Task: Select a due date automation when advanced on, the moment a card is due add dates with a due date.
Action: Mouse moved to (439, 440)
Screenshot: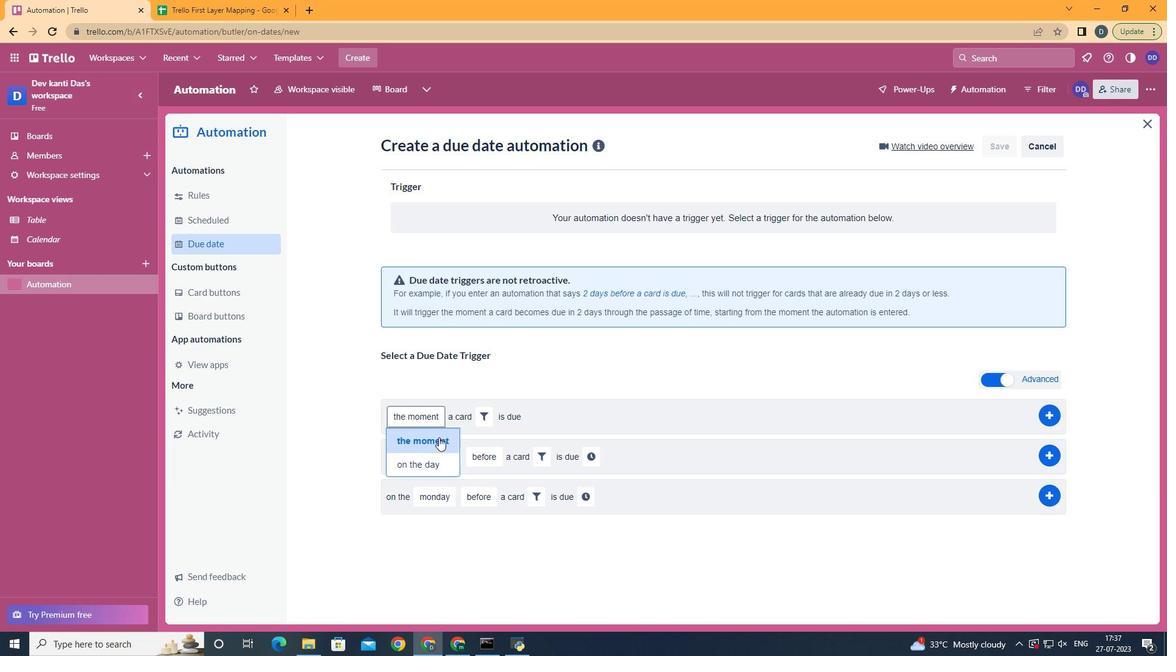 
Action: Mouse pressed left at (439, 440)
Screenshot: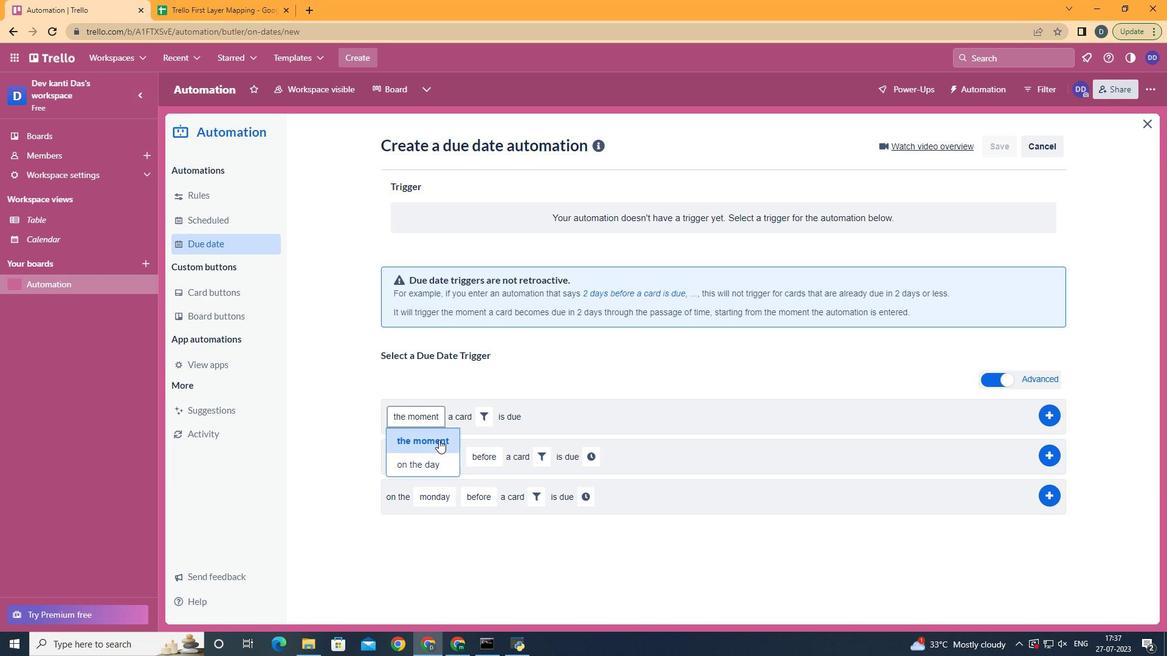 
Action: Mouse moved to (490, 414)
Screenshot: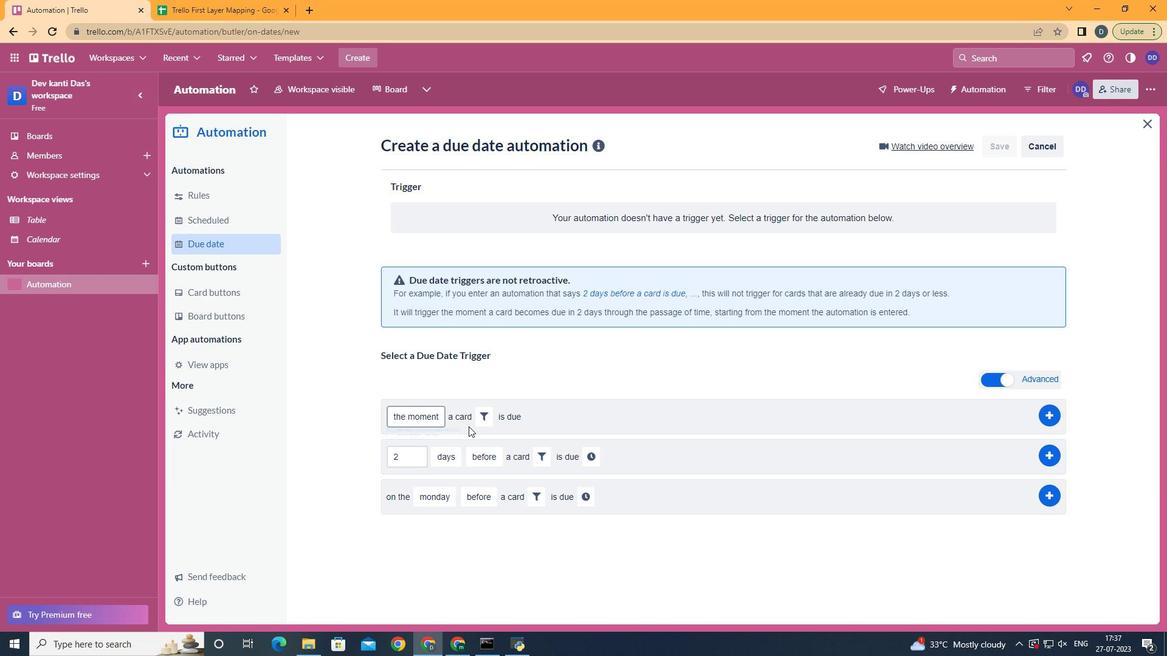 
Action: Mouse pressed left at (490, 414)
Screenshot: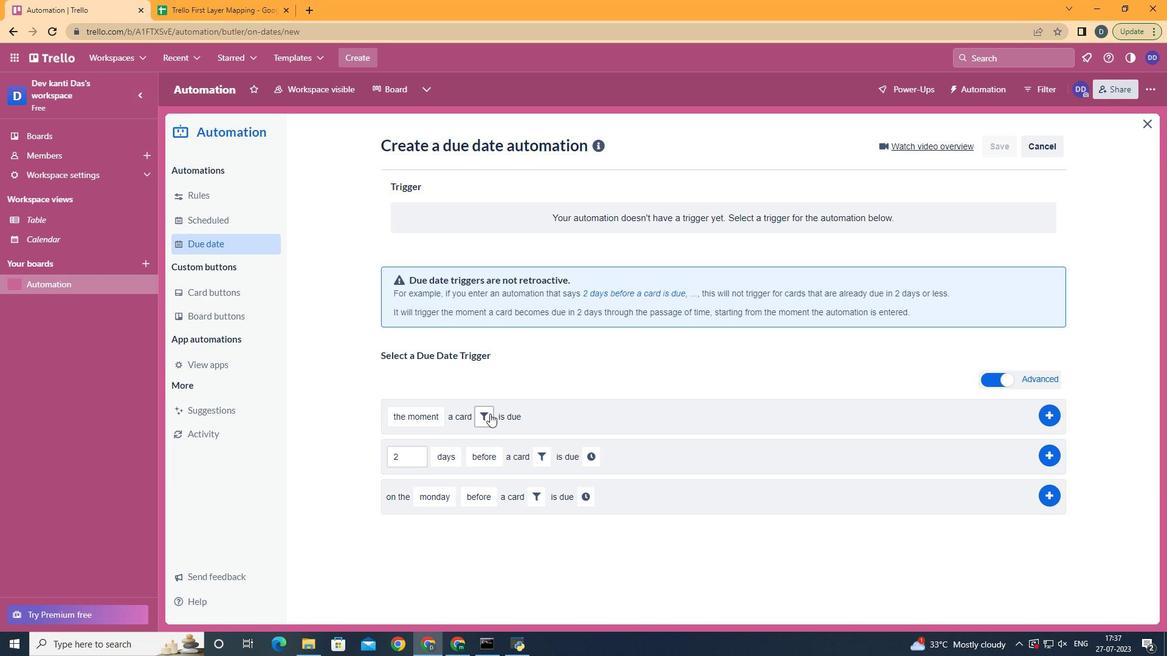 
Action: Mouse moved to (543, 271)
Screenshot: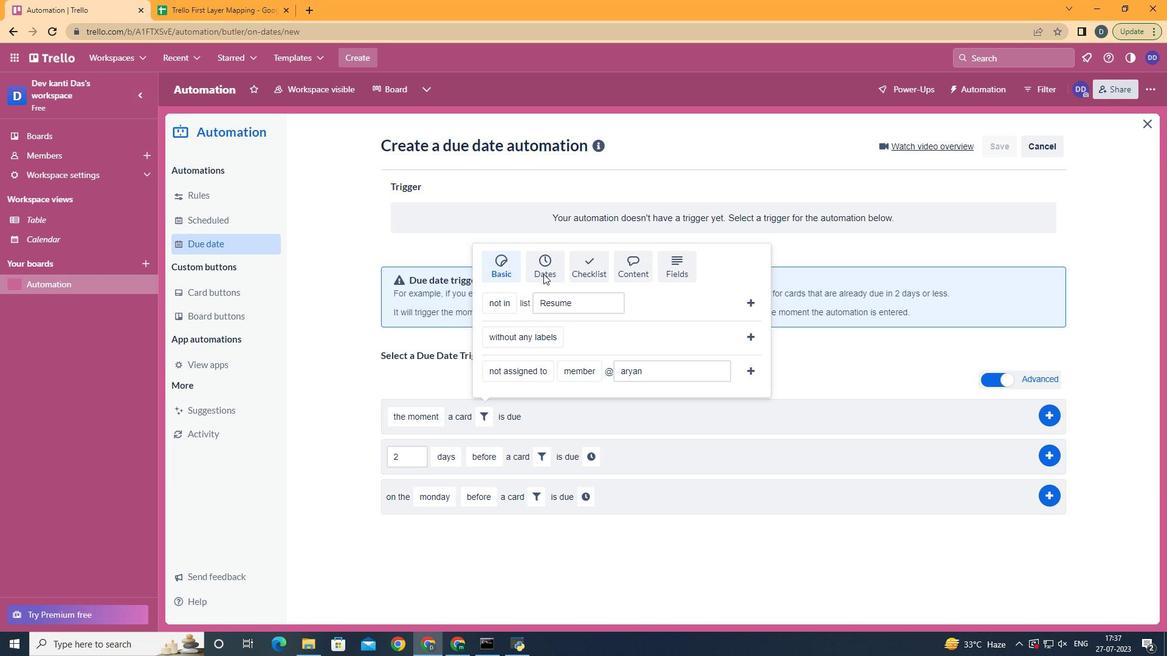 
Action: Mouse pressed left at (543, 271)
Screenshot: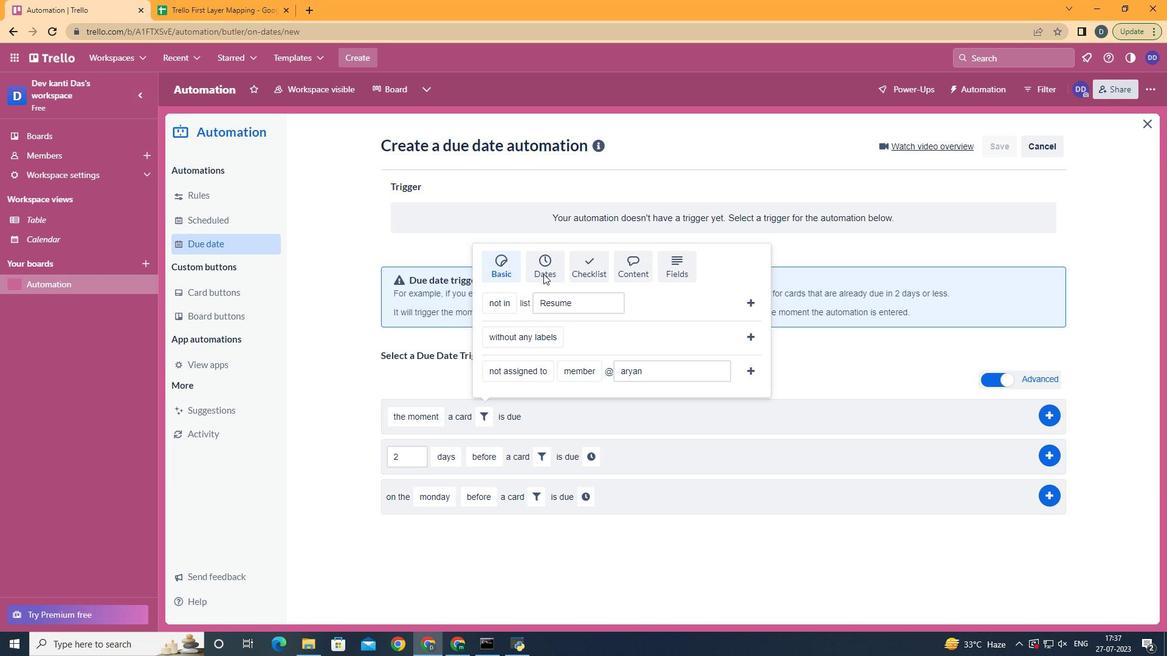 
Action: Mouse moved to (505, 287)
Screenshot: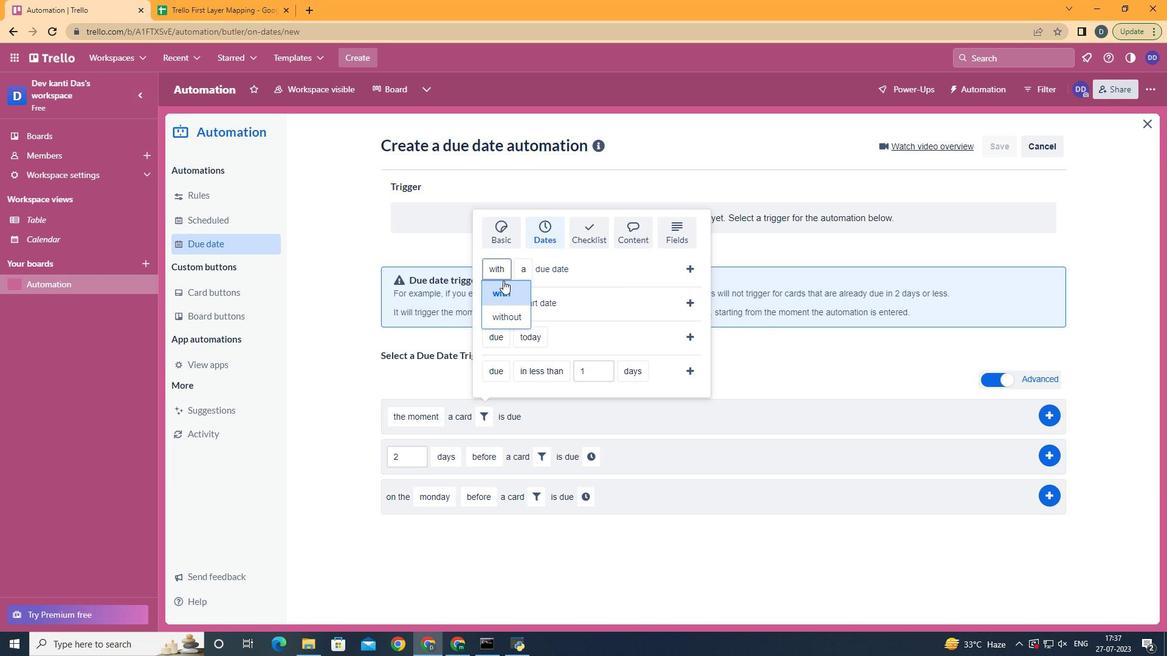 
Action: Mouse pressed left at (505, 287)
Screenshot: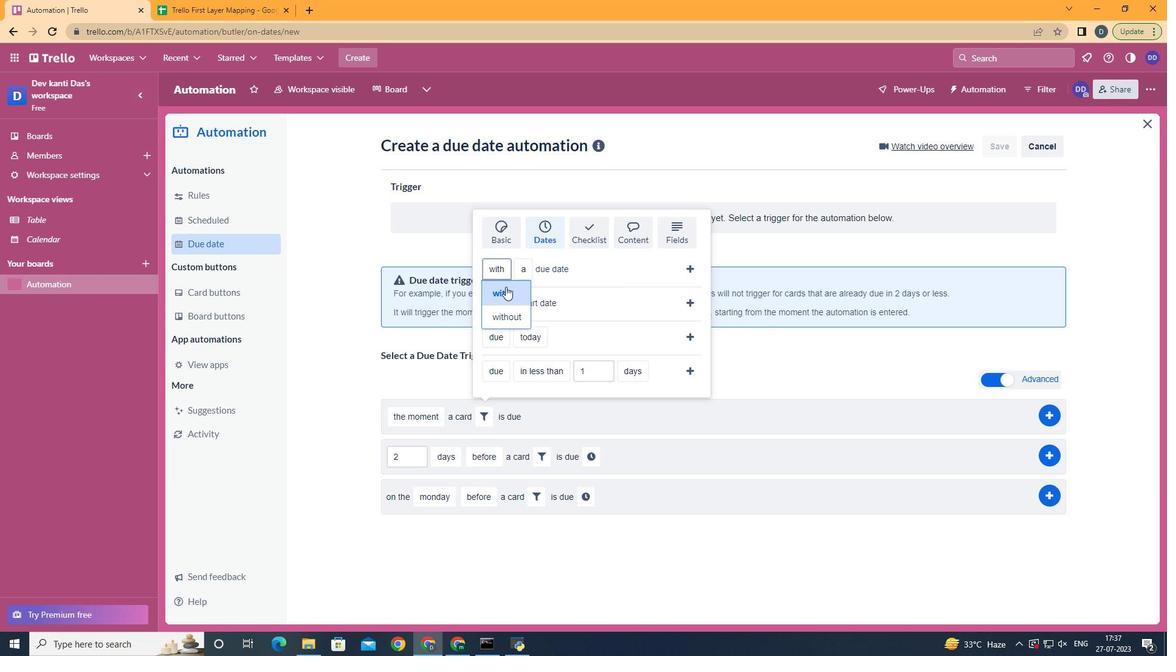 
Action: Mouse moved to (527, 301)
Screenshot: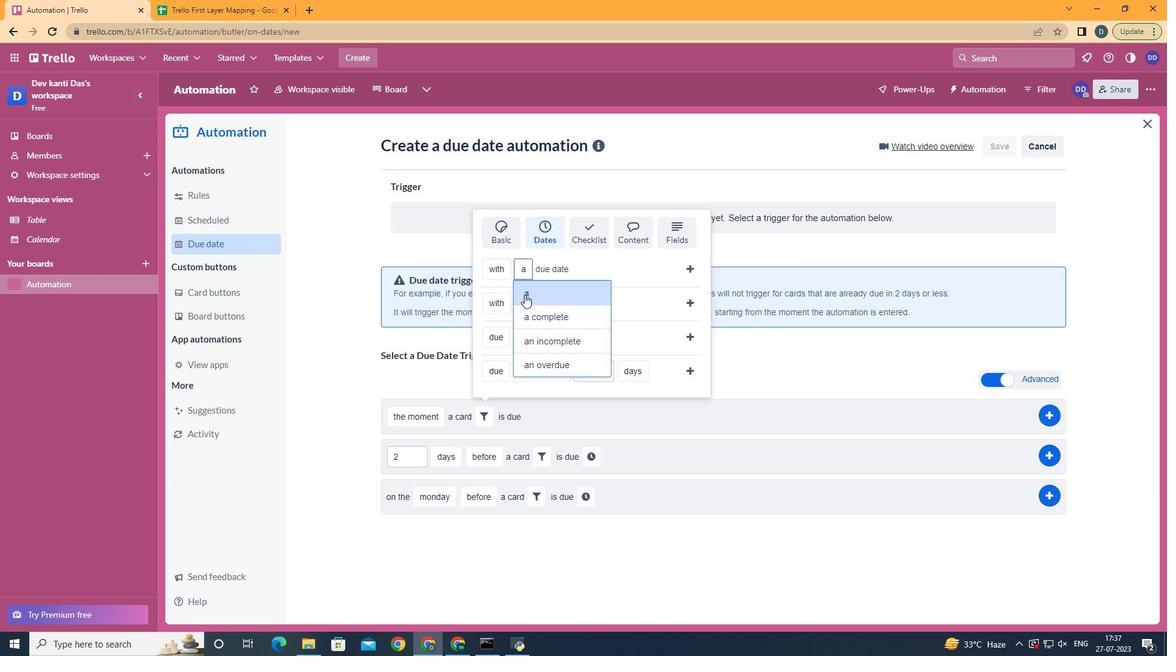 
Action: Mouse pressed left at (527, 301)
Screenshot: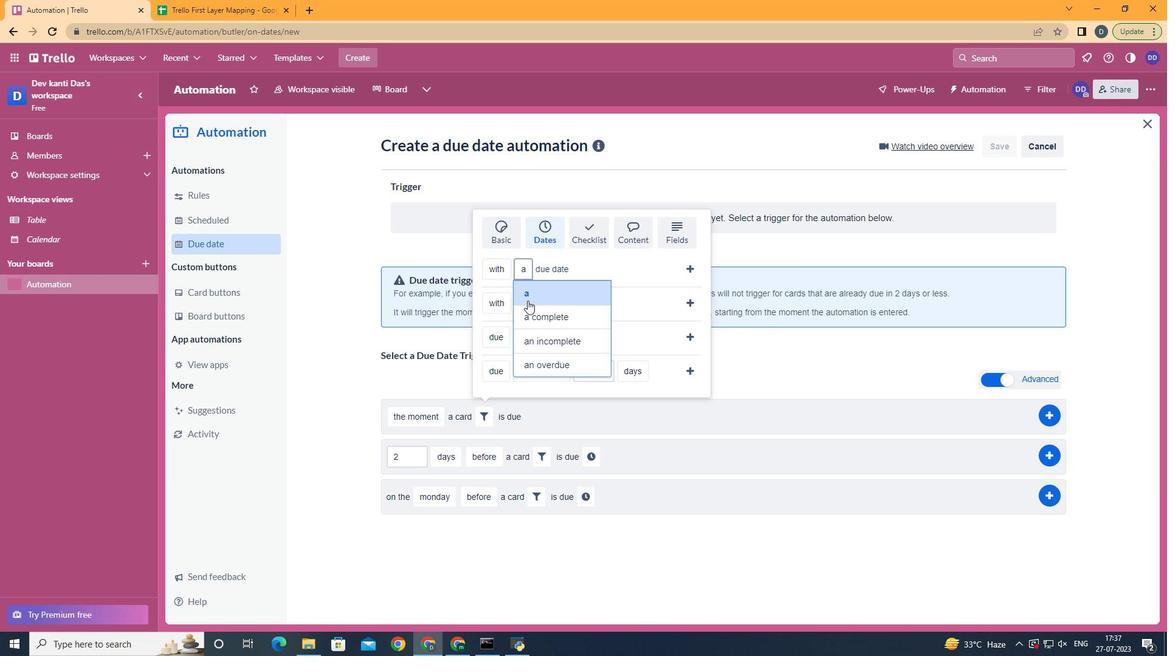 
Action: Mouse moved to (693, 269)
Screenshot: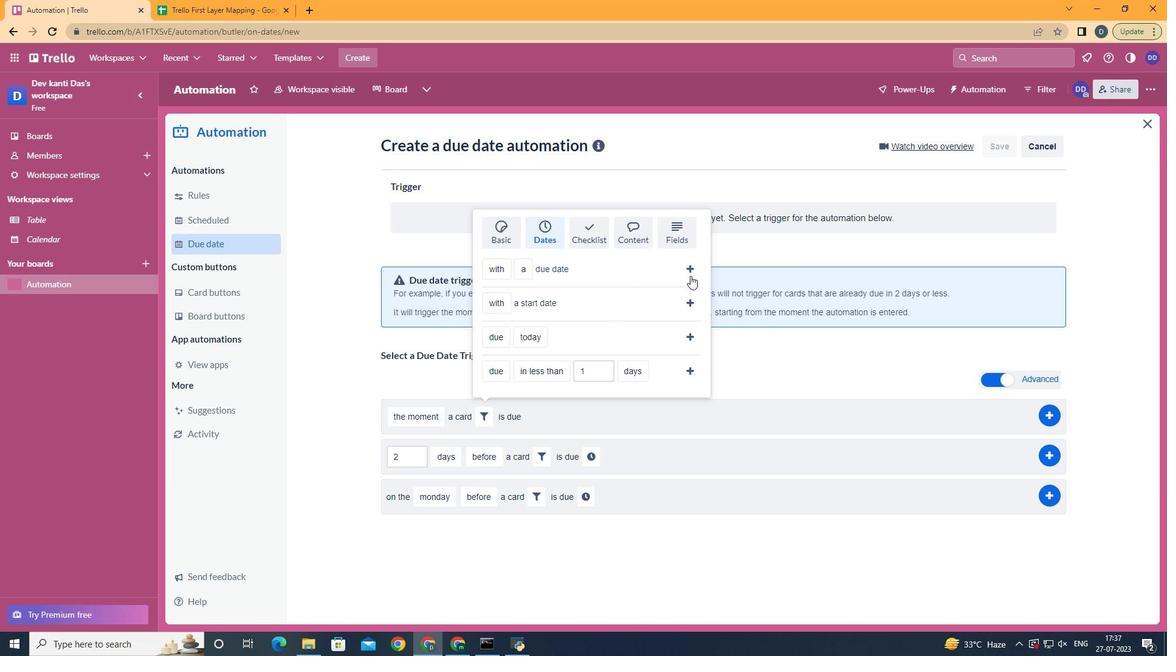 
Action: Mouse pressed left at (693, 269)
Screenshot: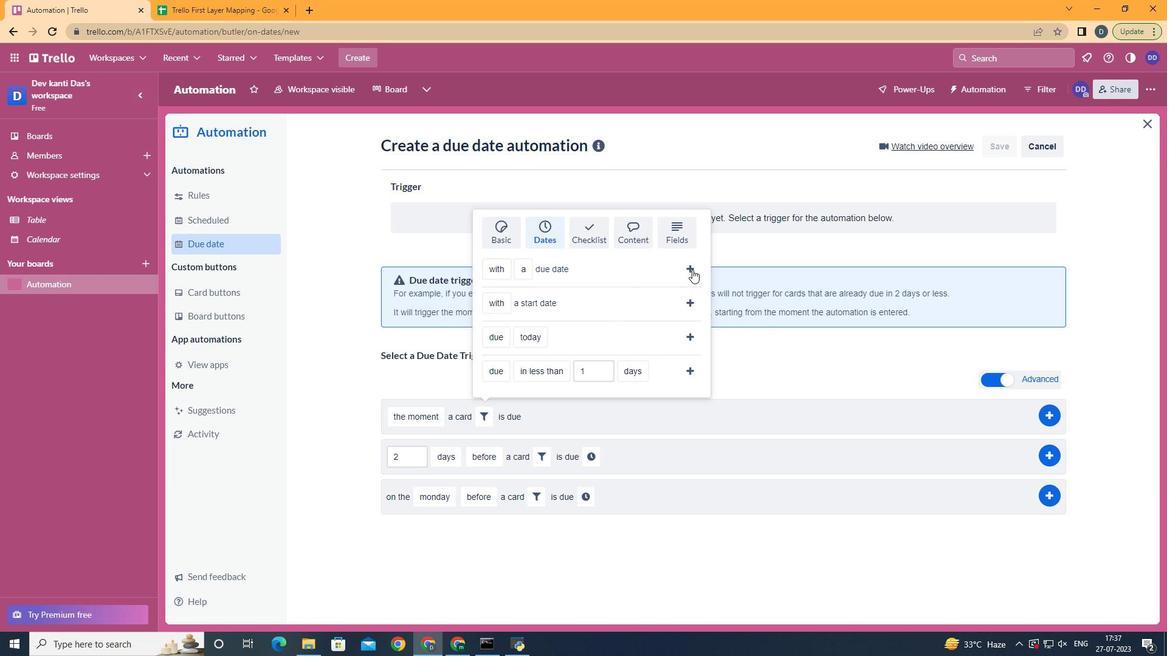
Action: Mouse moved to (686, 347)
Screenshot: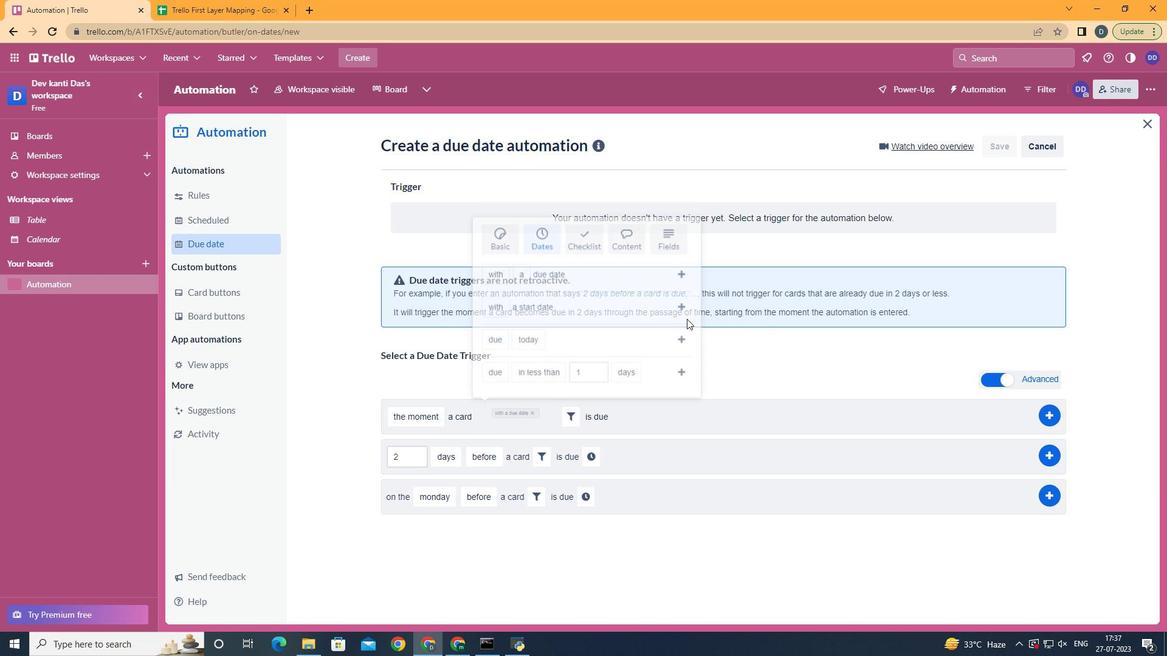 
